 Task: Search "Total text back request" in overview.
Action: Mouse moved to (22, 291)
Screenshot: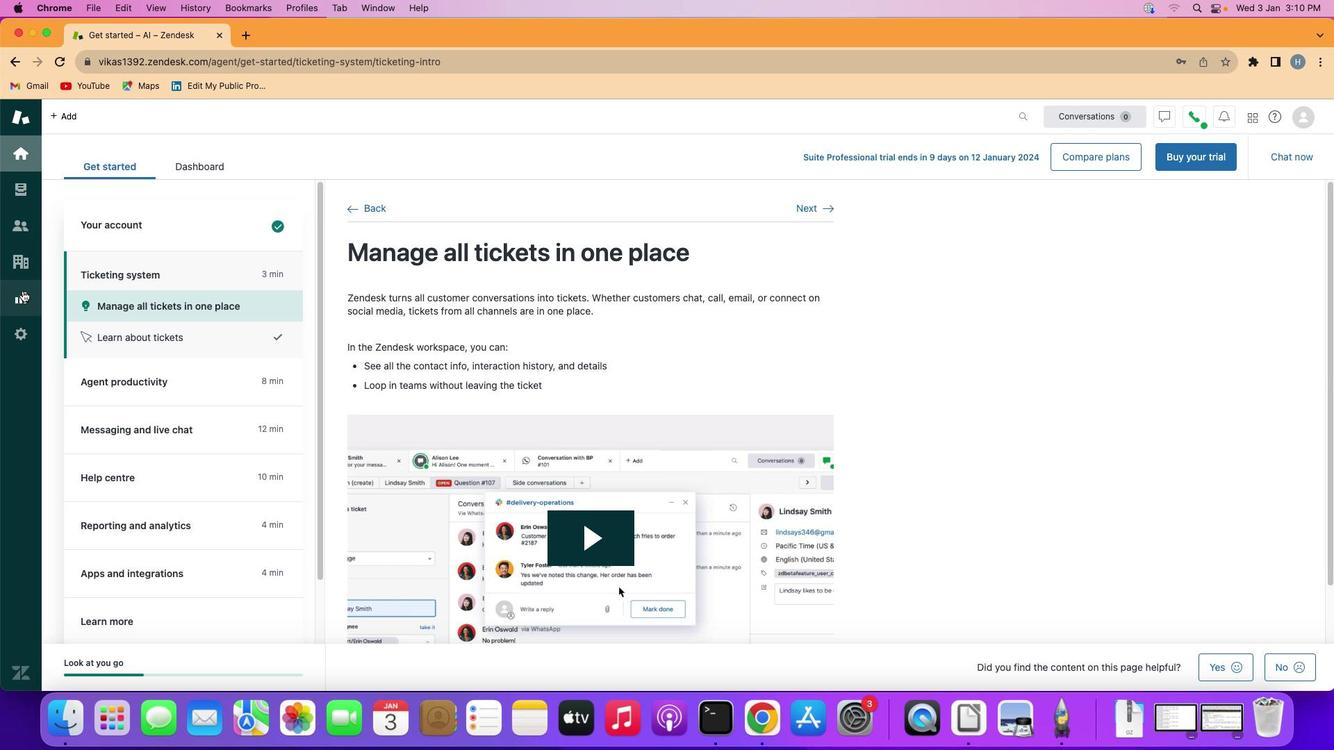 
Action: Mouse pressed left at (22, 291)
Screenshot: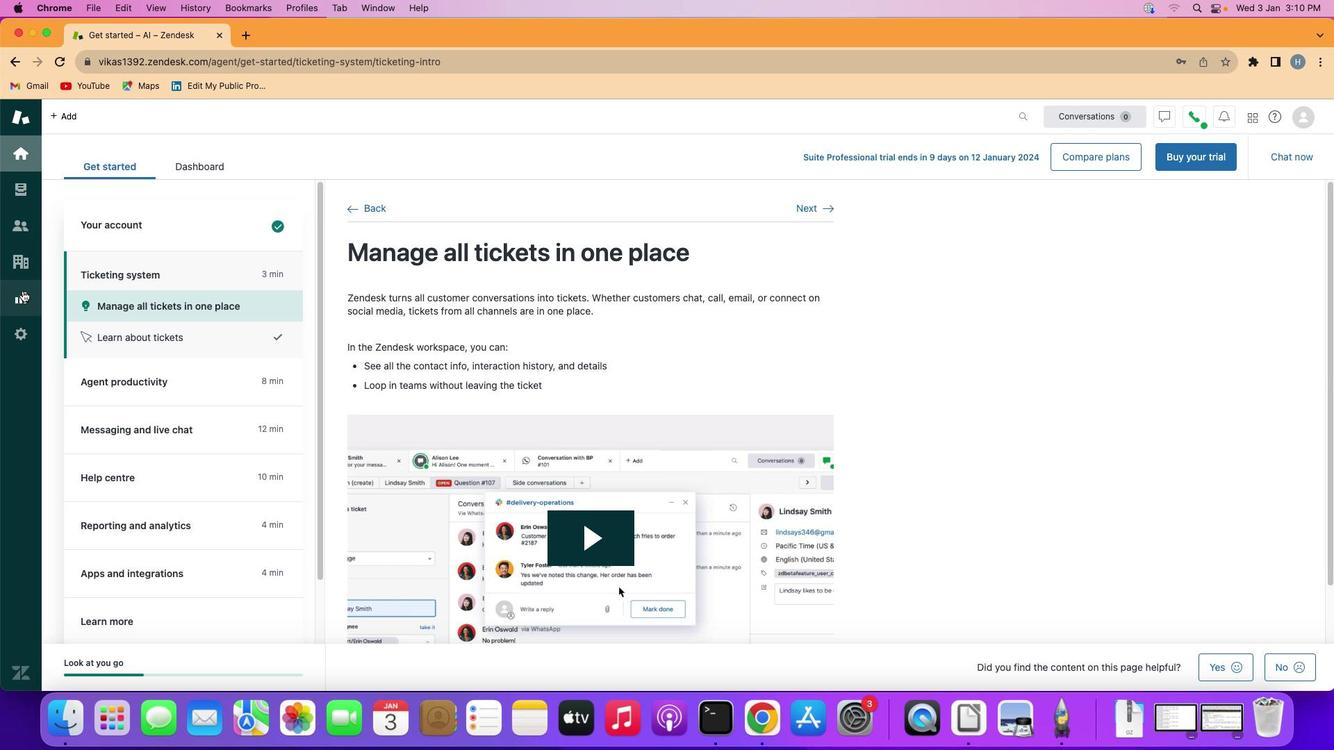 
Action: Mouse moved to (346, 191)
Screenshot: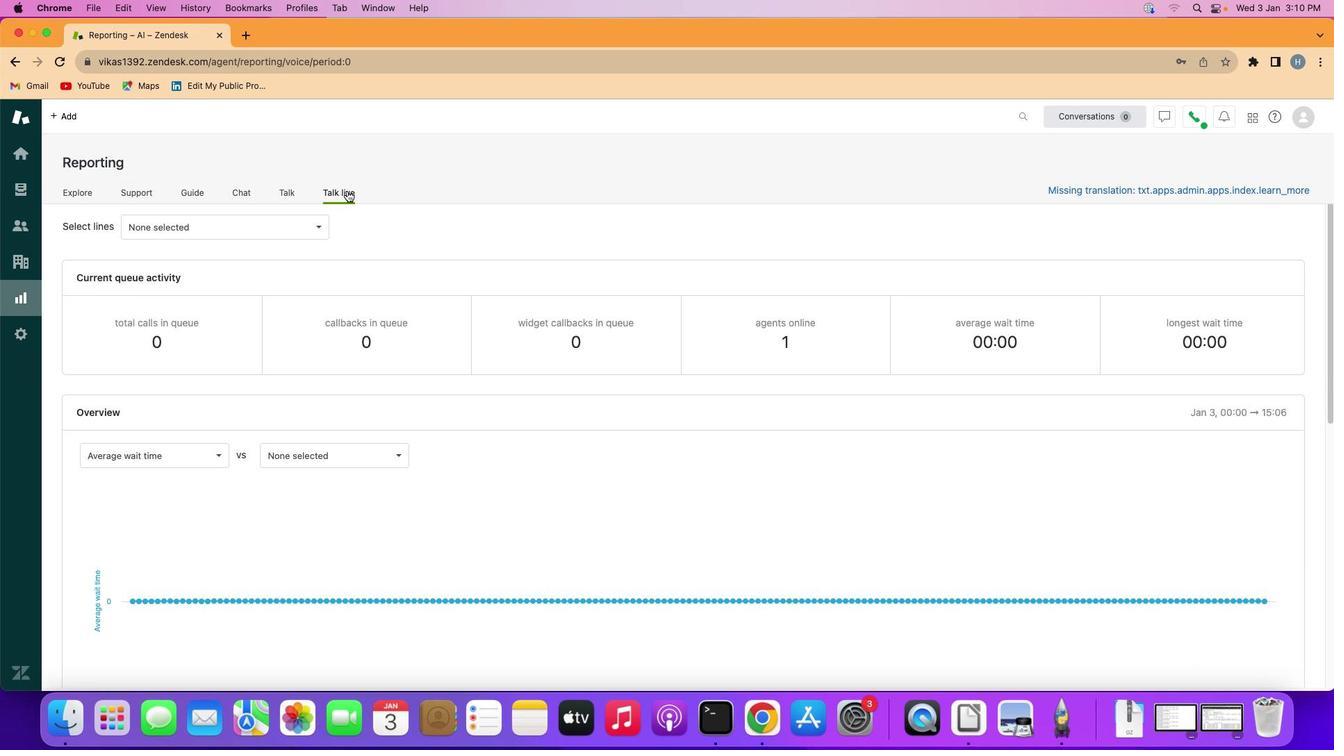 
Action: Mouse pressed left at (346, 191)
Screenshot: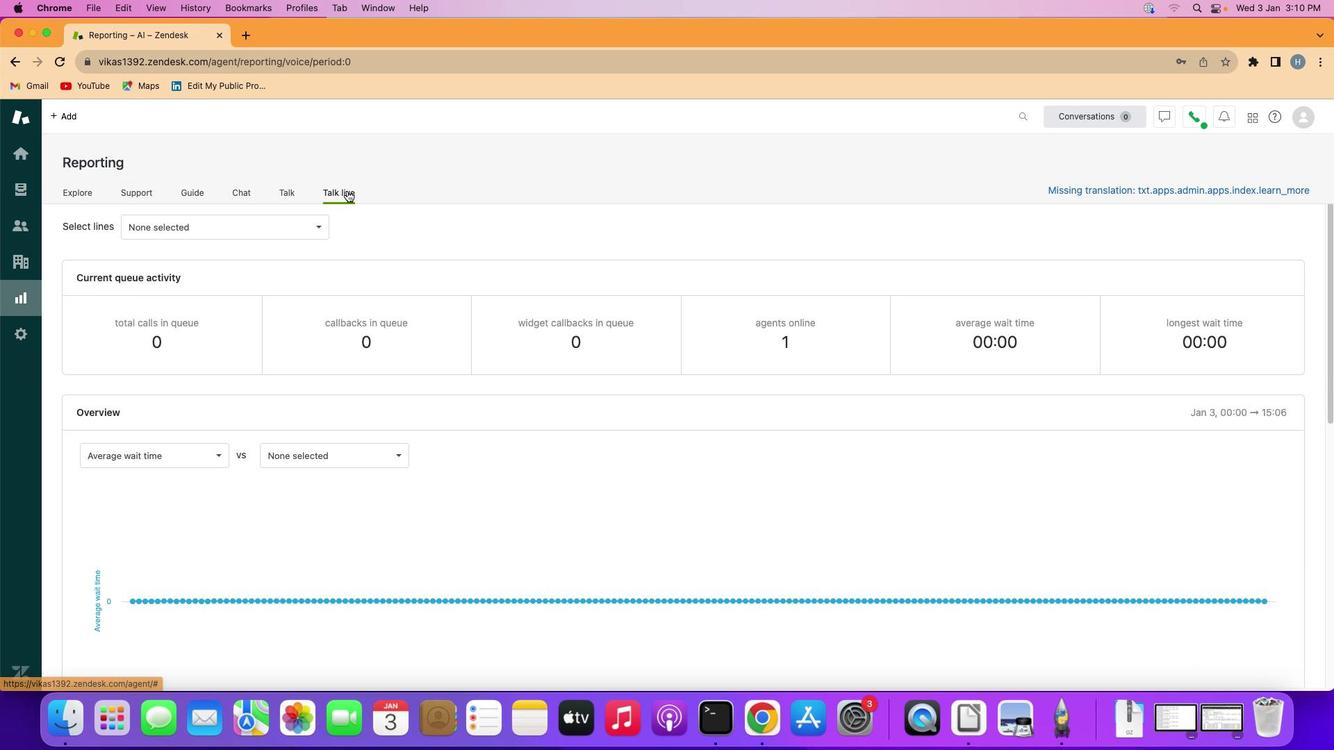 
Action: Mouse moved to (193, 453)
Screenshot: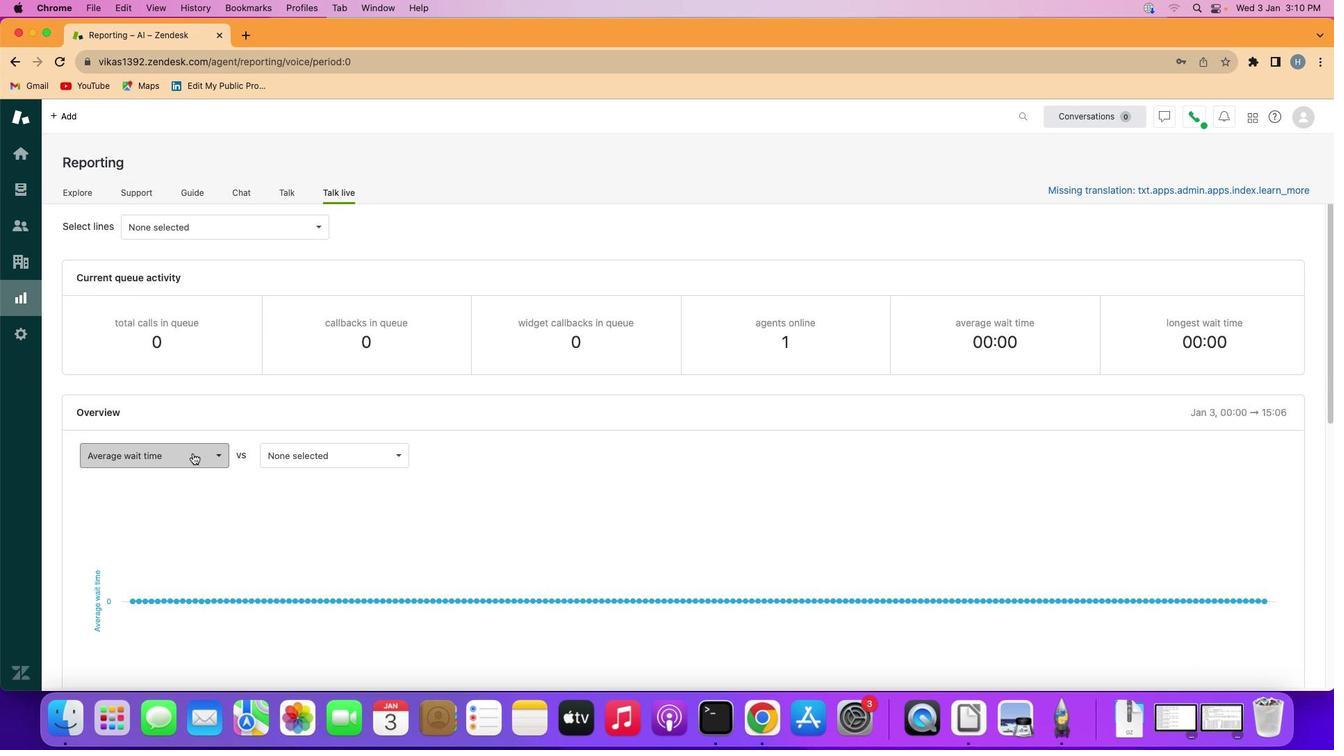 
Action: Mouse pressed left at (193, 453)
Screenshot: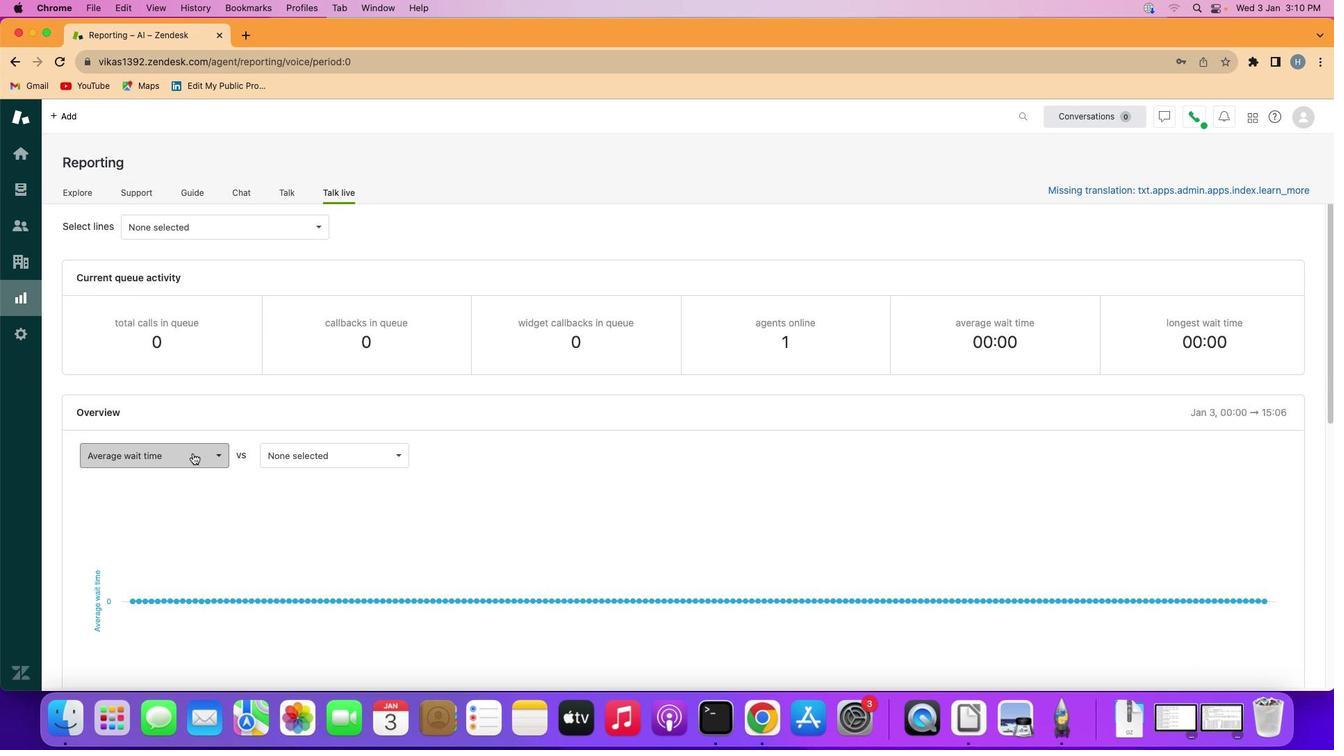 
Action: Key pressed Key.shift'T''O''T''A''L'Key.spaceKey.shift'T''E''X''T'Key.spaceKey.shift'B''A''C''K'Key.spaceKey.shift'R''E'
Screenshot: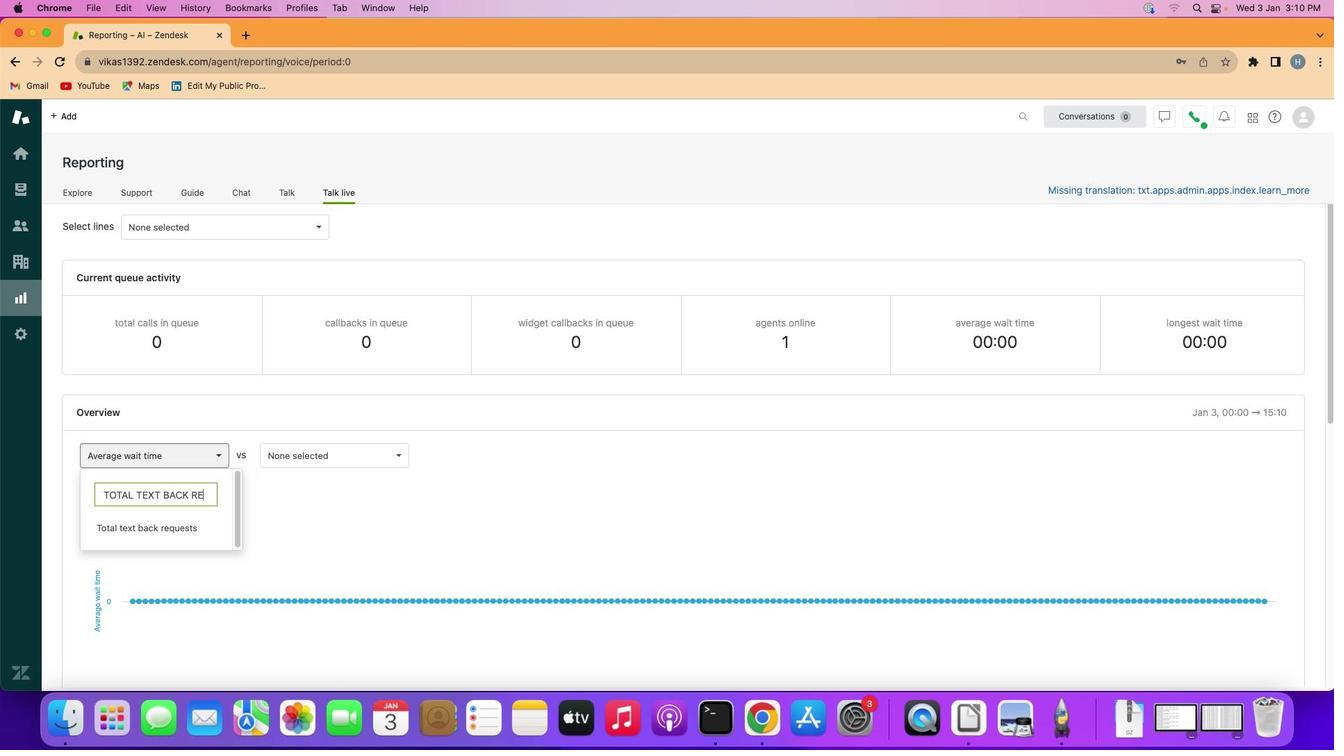 
Action: Mouse moved to (193, 453)
Screenshot: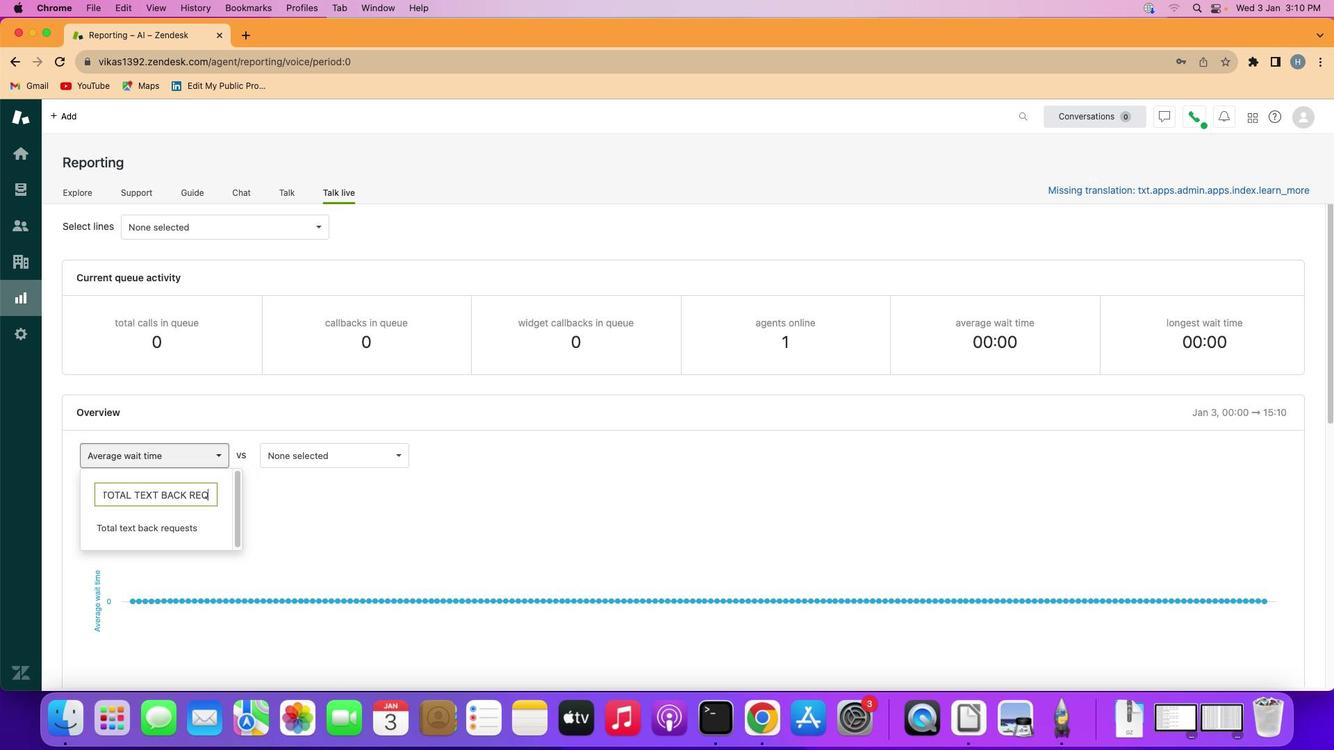 
Action: Key pressed 'Q''U''E''S''T'
Screenshot: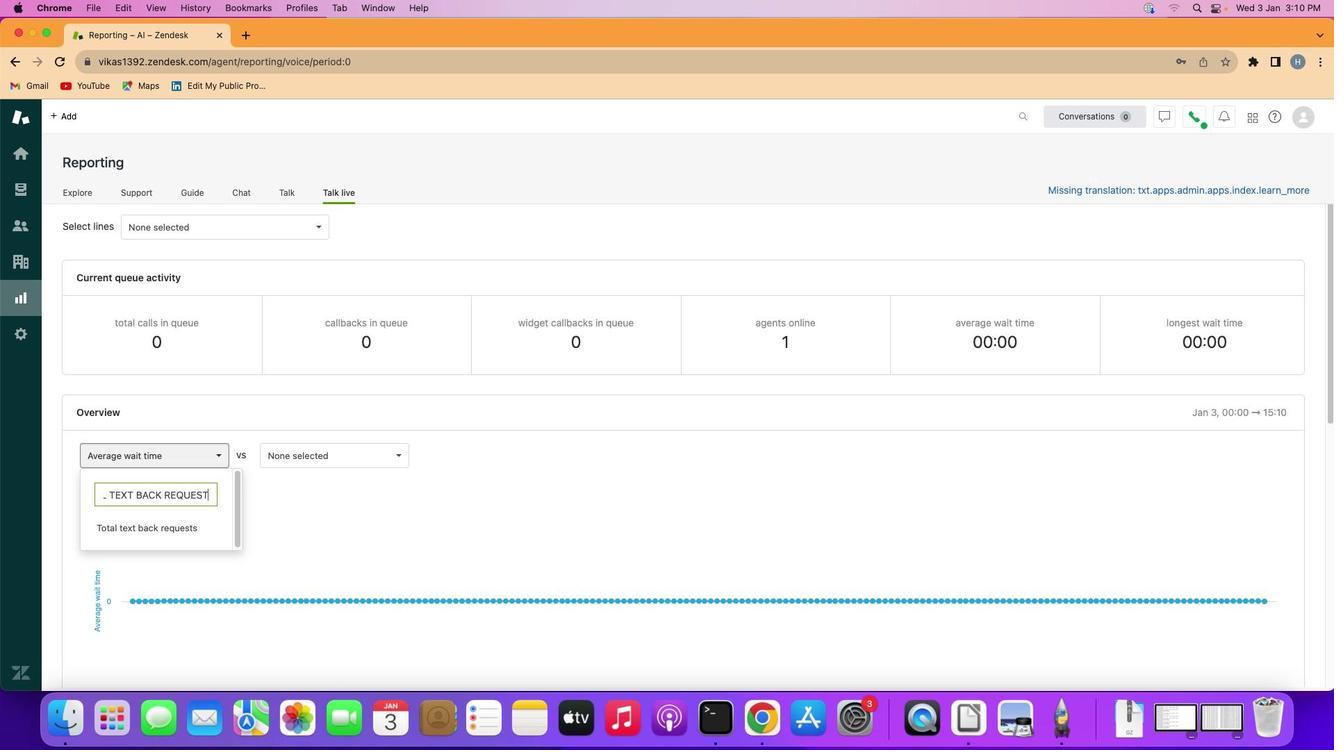 
Action: Mouse moved to (170, 530)
Screenshot: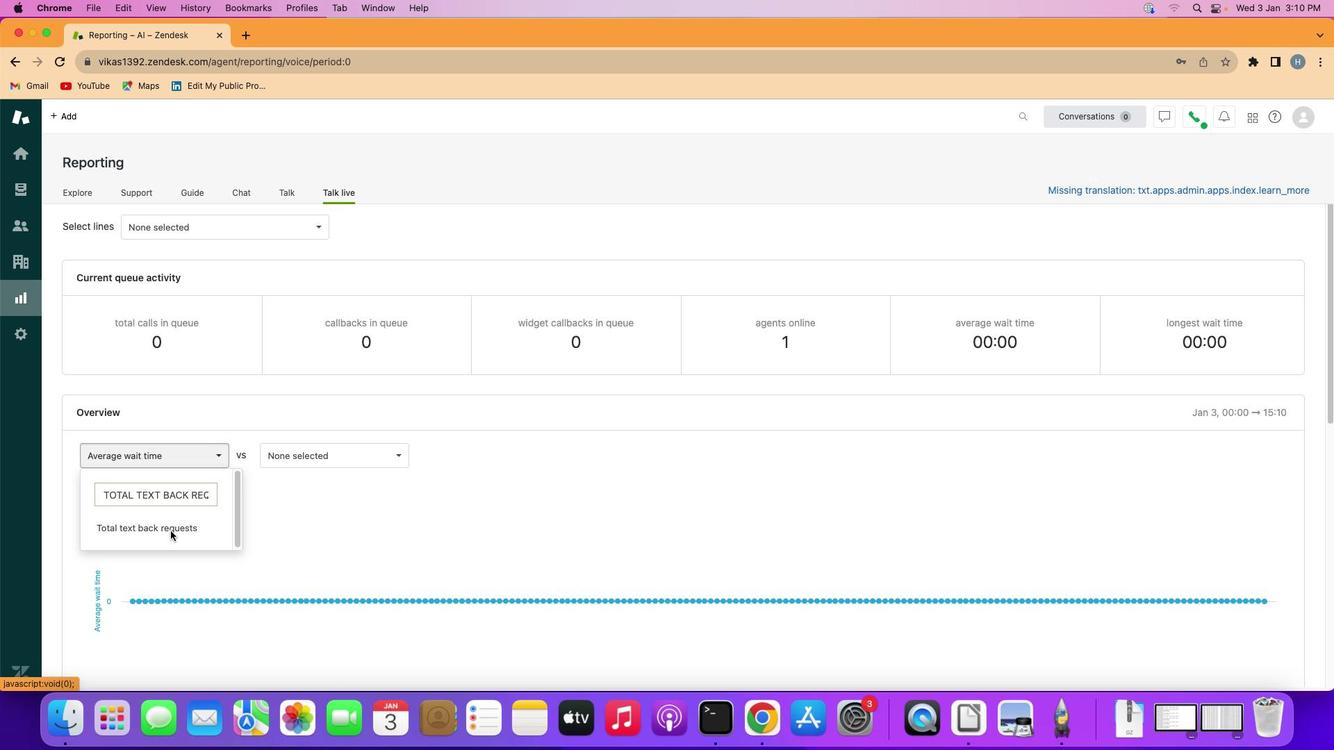 
Action: Mouse pressed left at (170, 530)
Screenshot: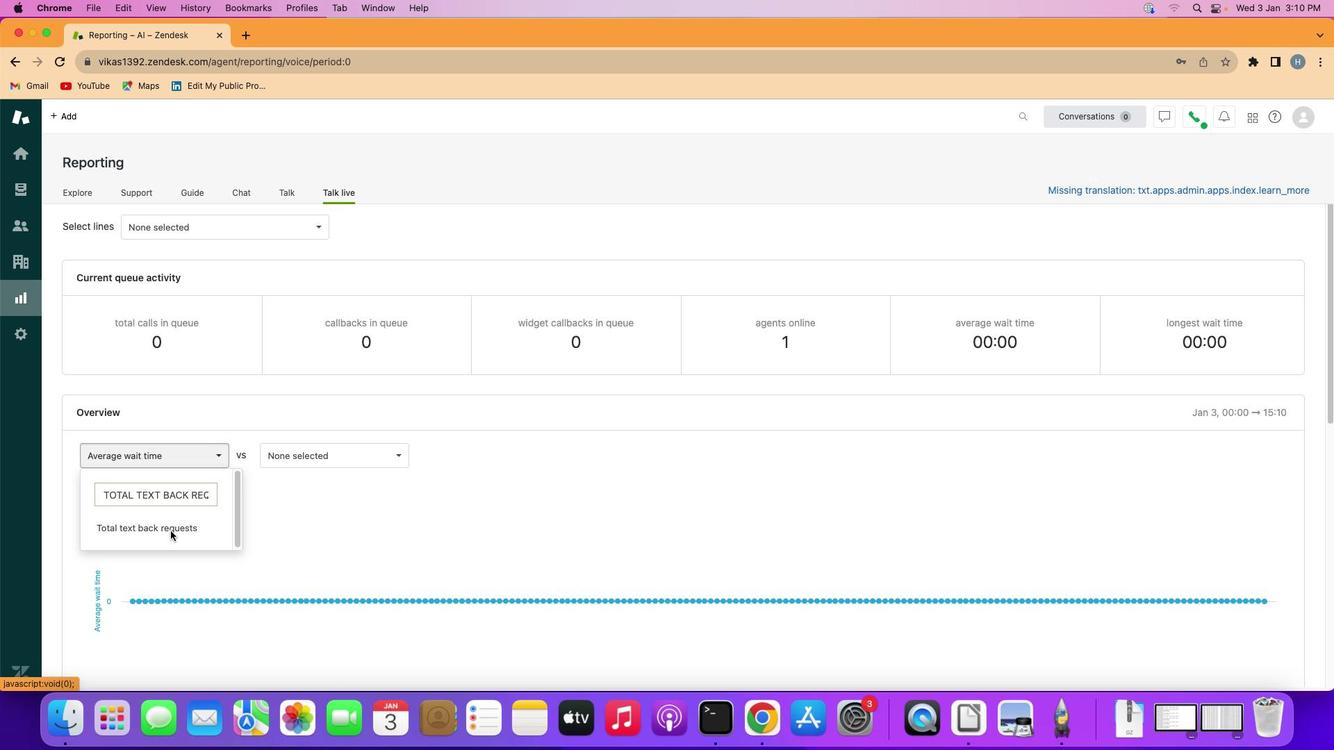 
Action: Mouse moved to (209, 502)
Screenshot: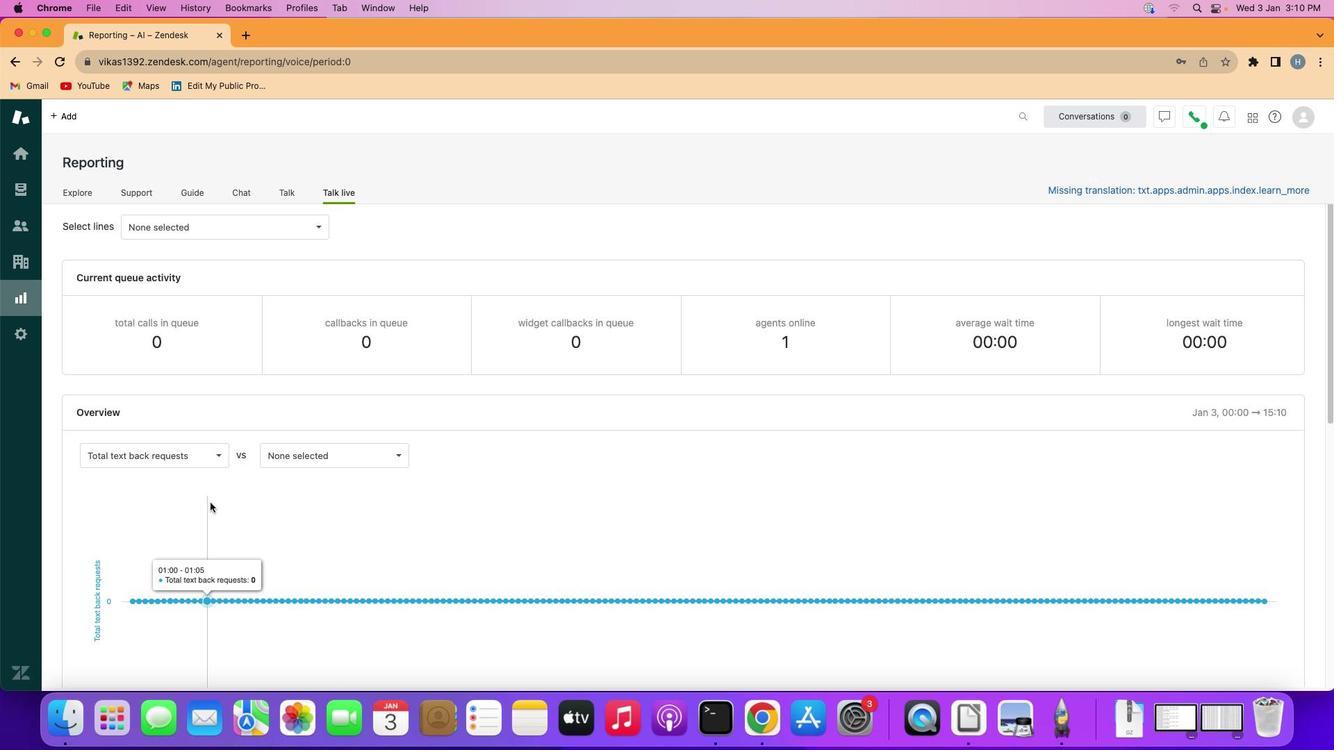 
